 Task: Create a new task folder named 'Top Tasks' in Outlook.
Action: Mouse moved to (20, 181)
Screenshot: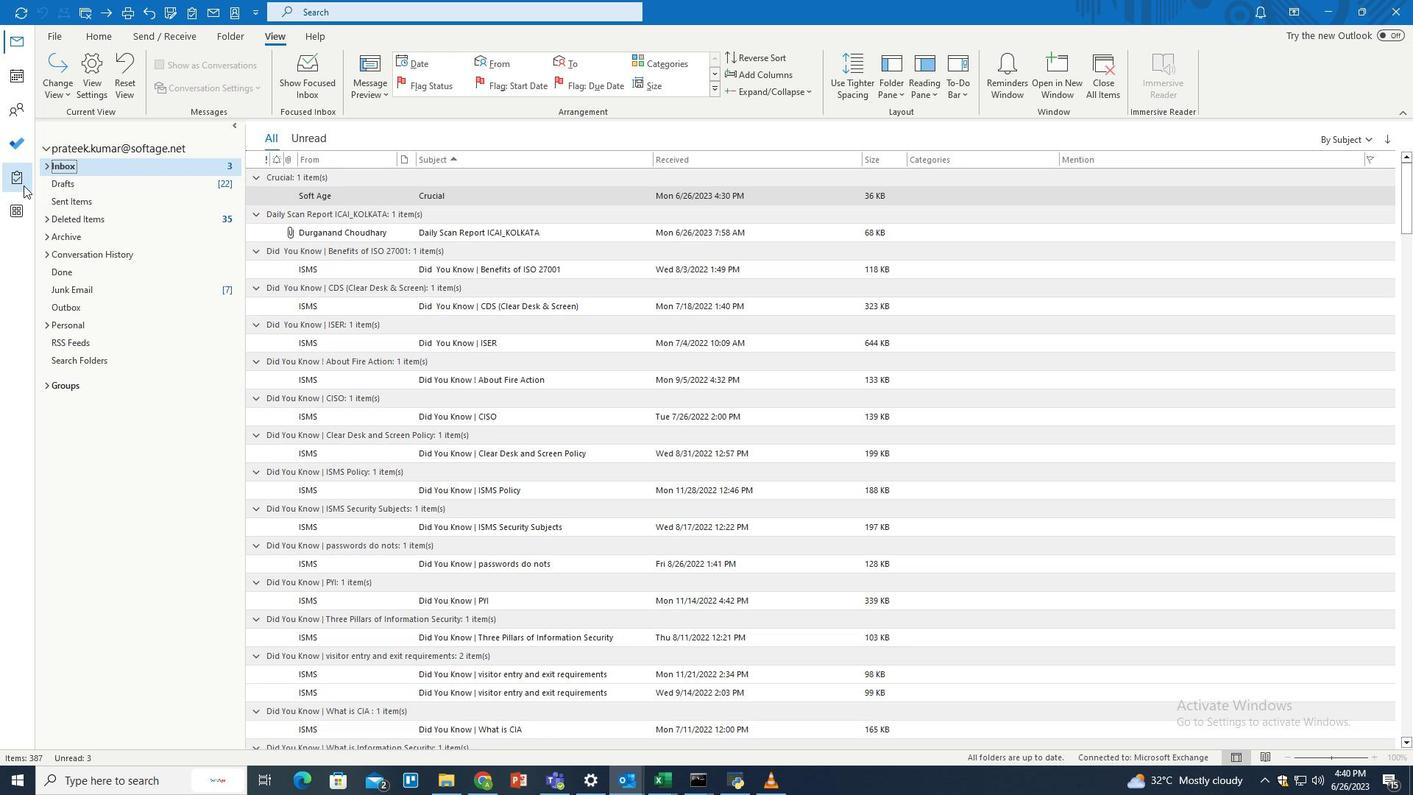 
Action: Mouse pressed left at (20, 181)
Screenshot: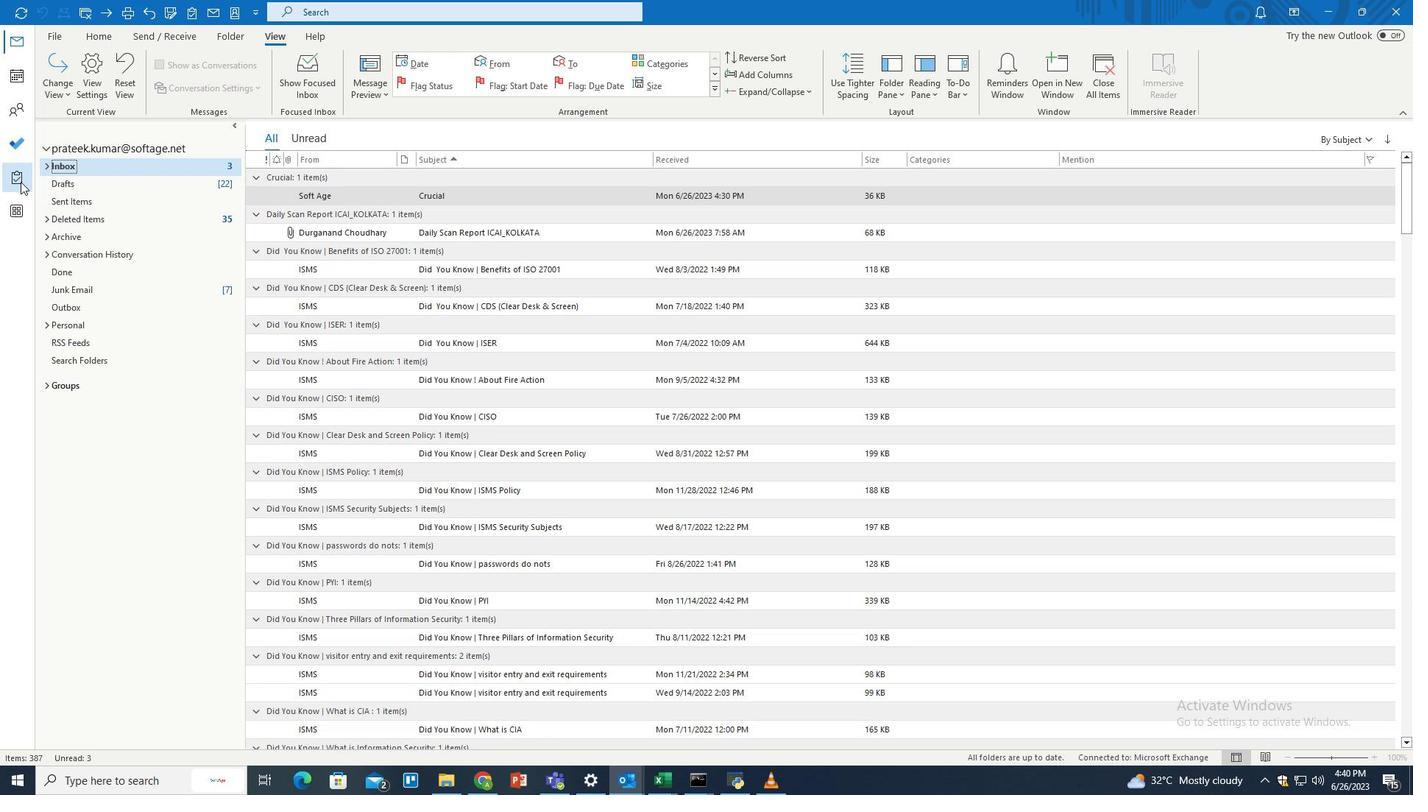
Action: Mouse moved to (224, 32)
Screenshot: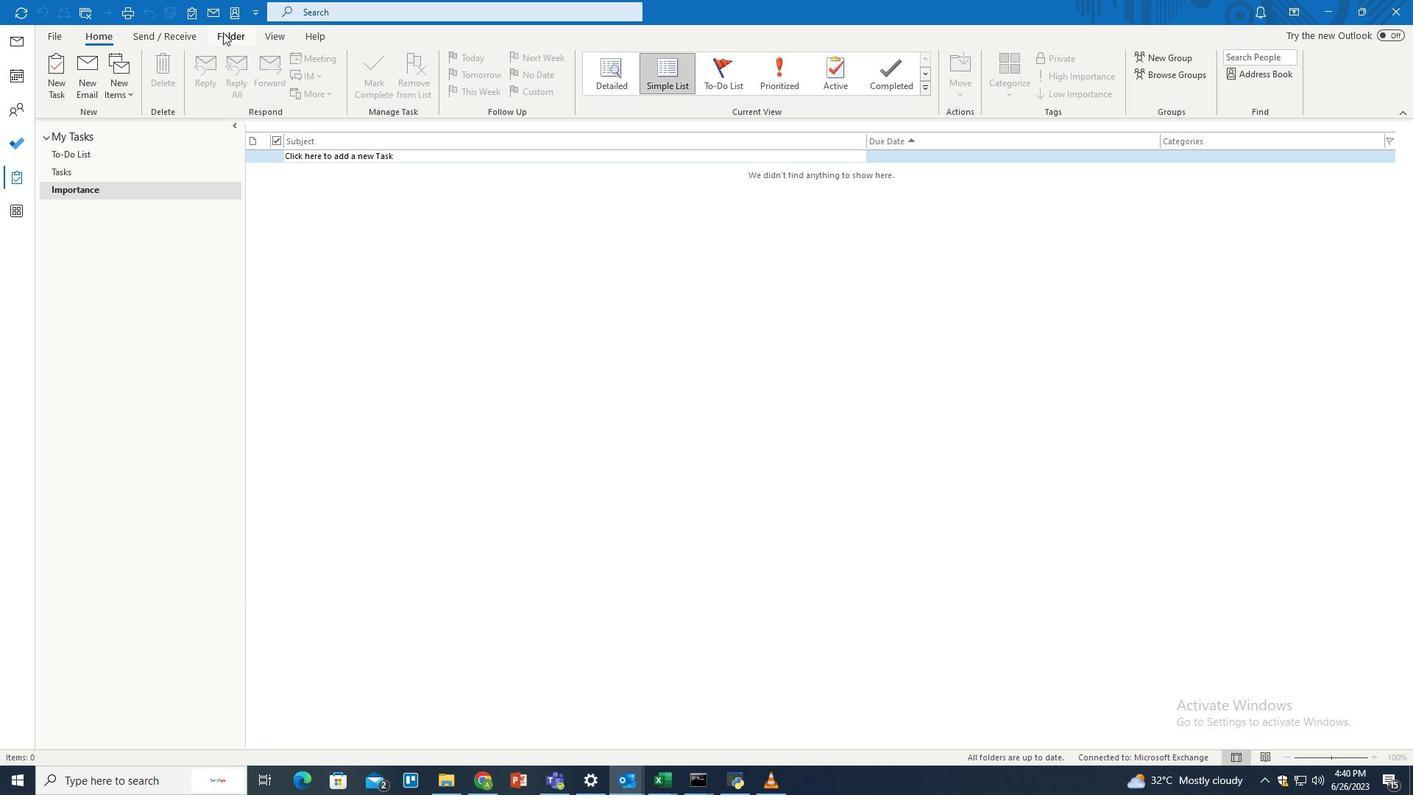 
Action: Mouse pressed left at (224, 32)
Screenshot: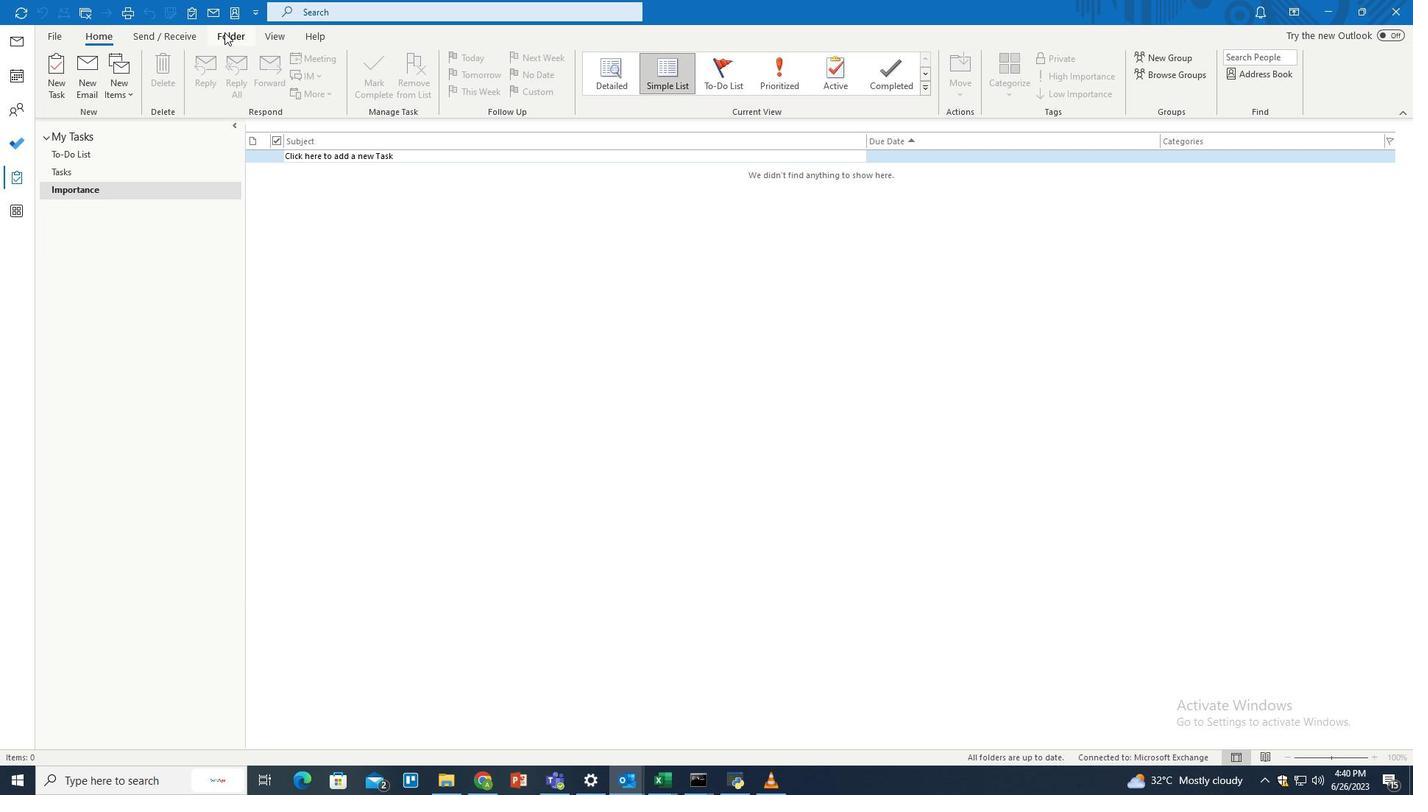 
Action: Mouse moved to (61, 91)
Screenshot: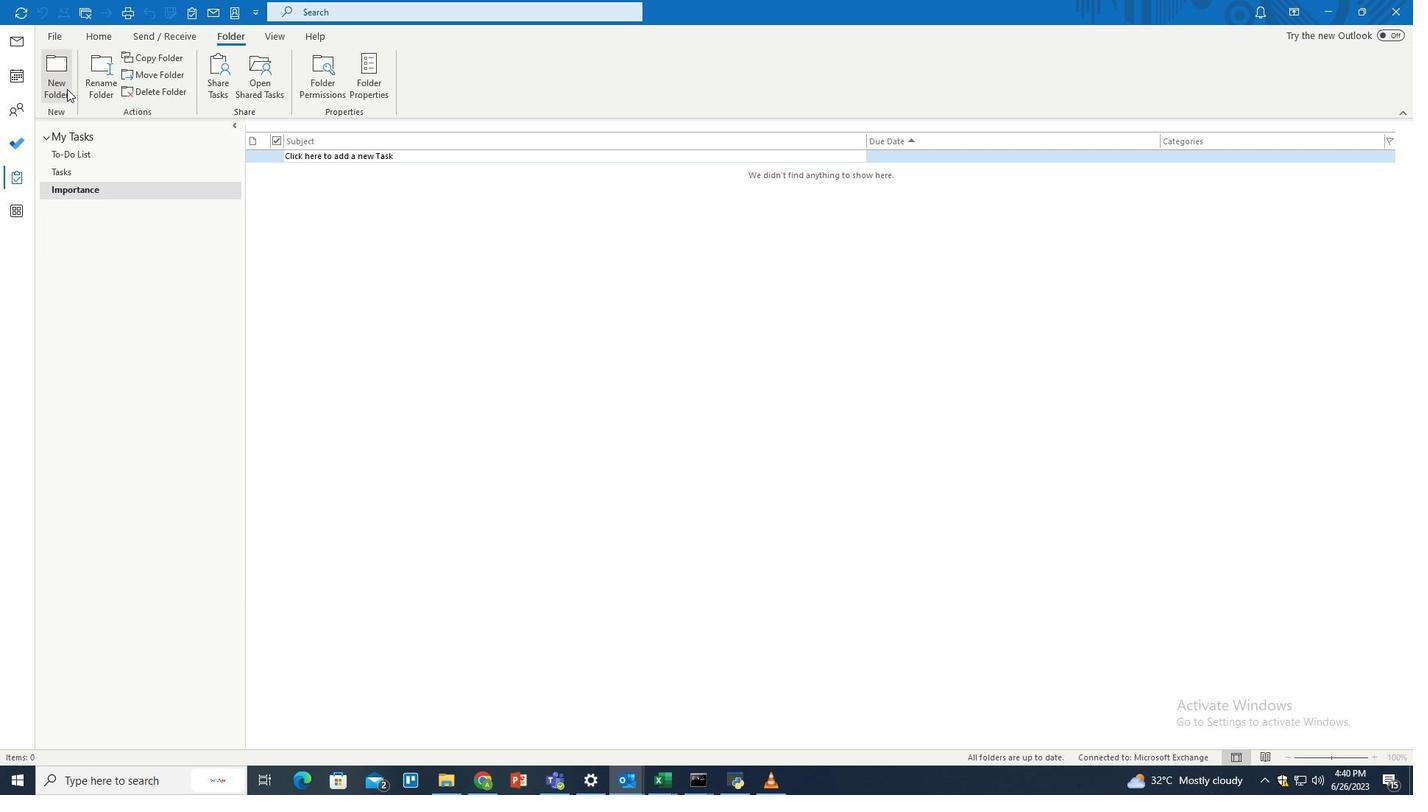 
Action: Mouse pressed left at (61, 91)
Screenshot: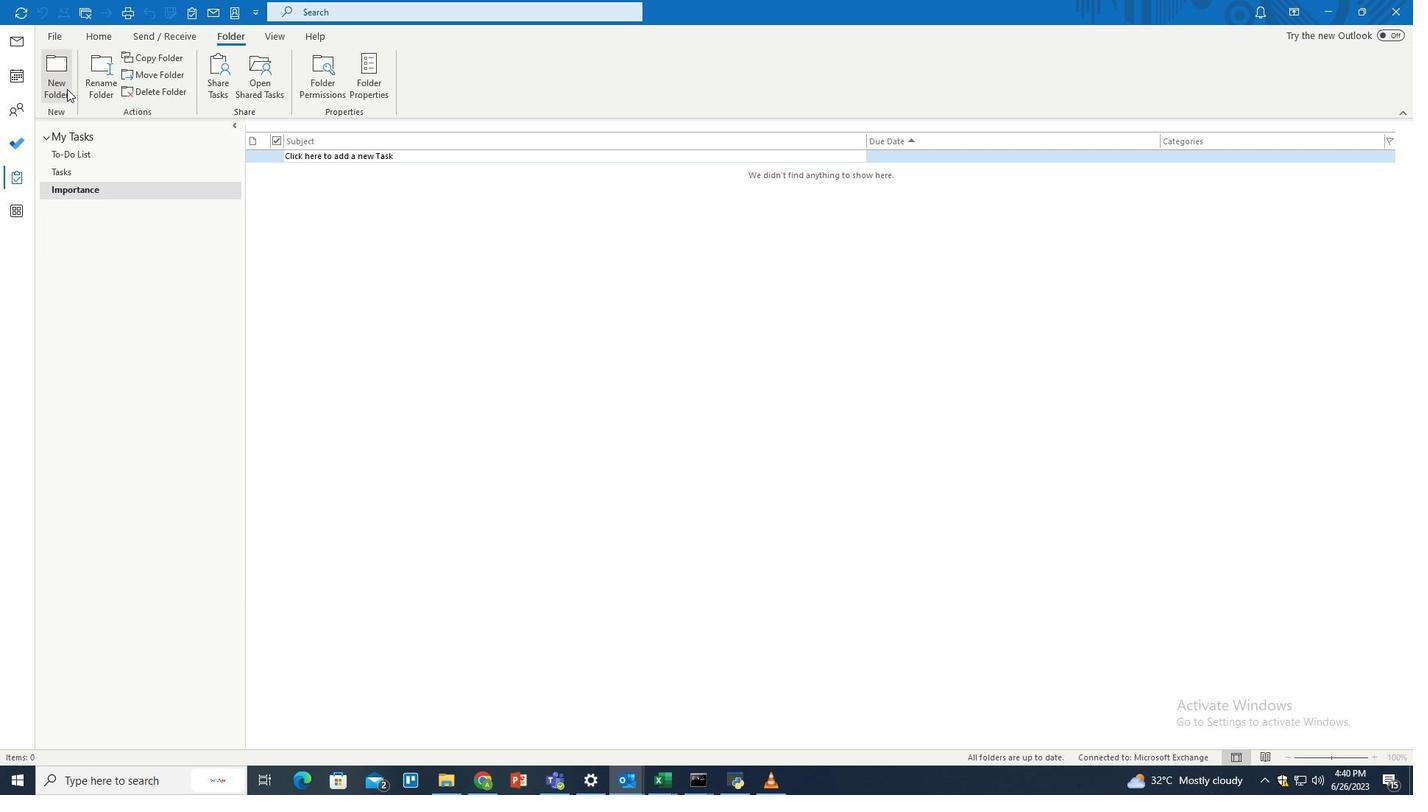 
Action: Mouse moved to (620, 287)
Screenshot: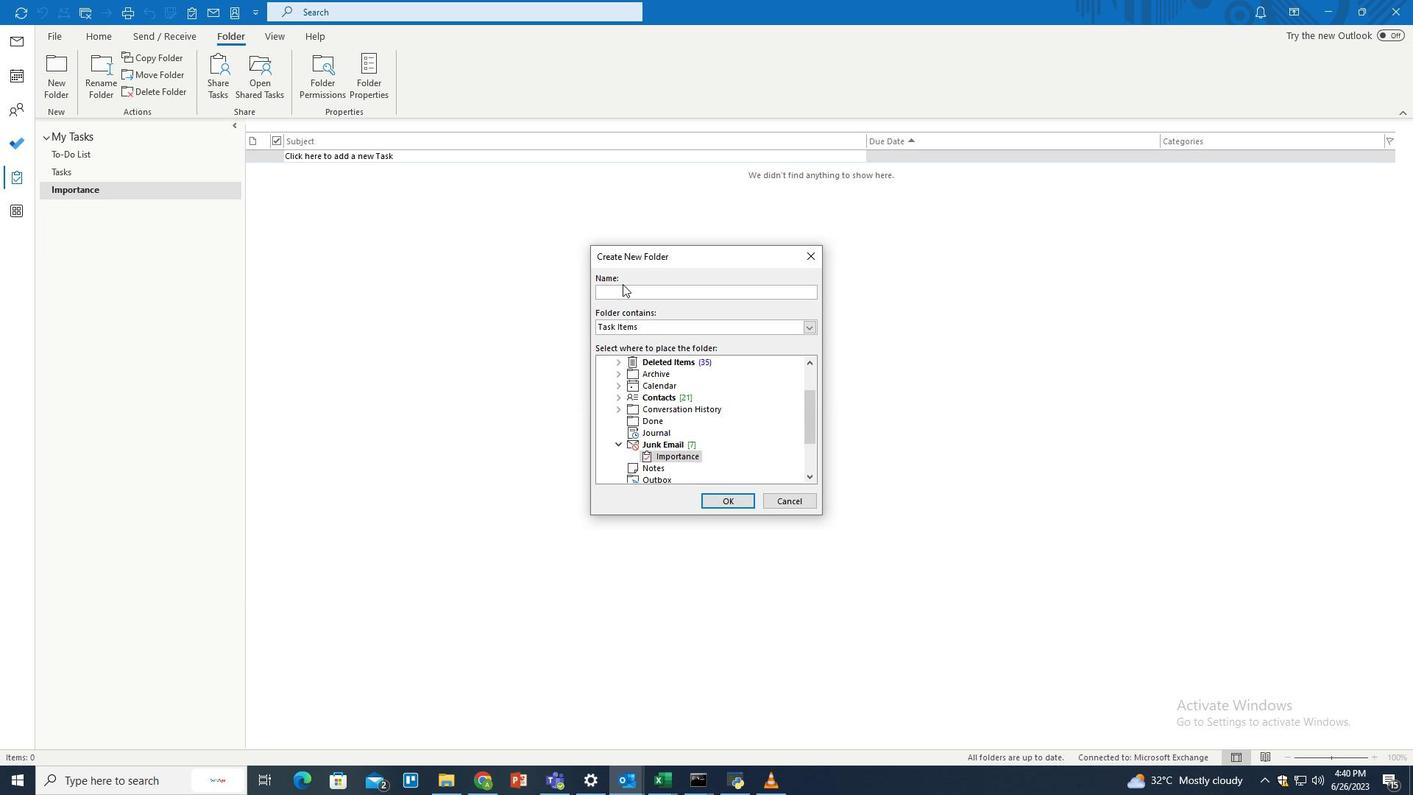
Action: Mouse pressed left at (620, 287)
Screenshot: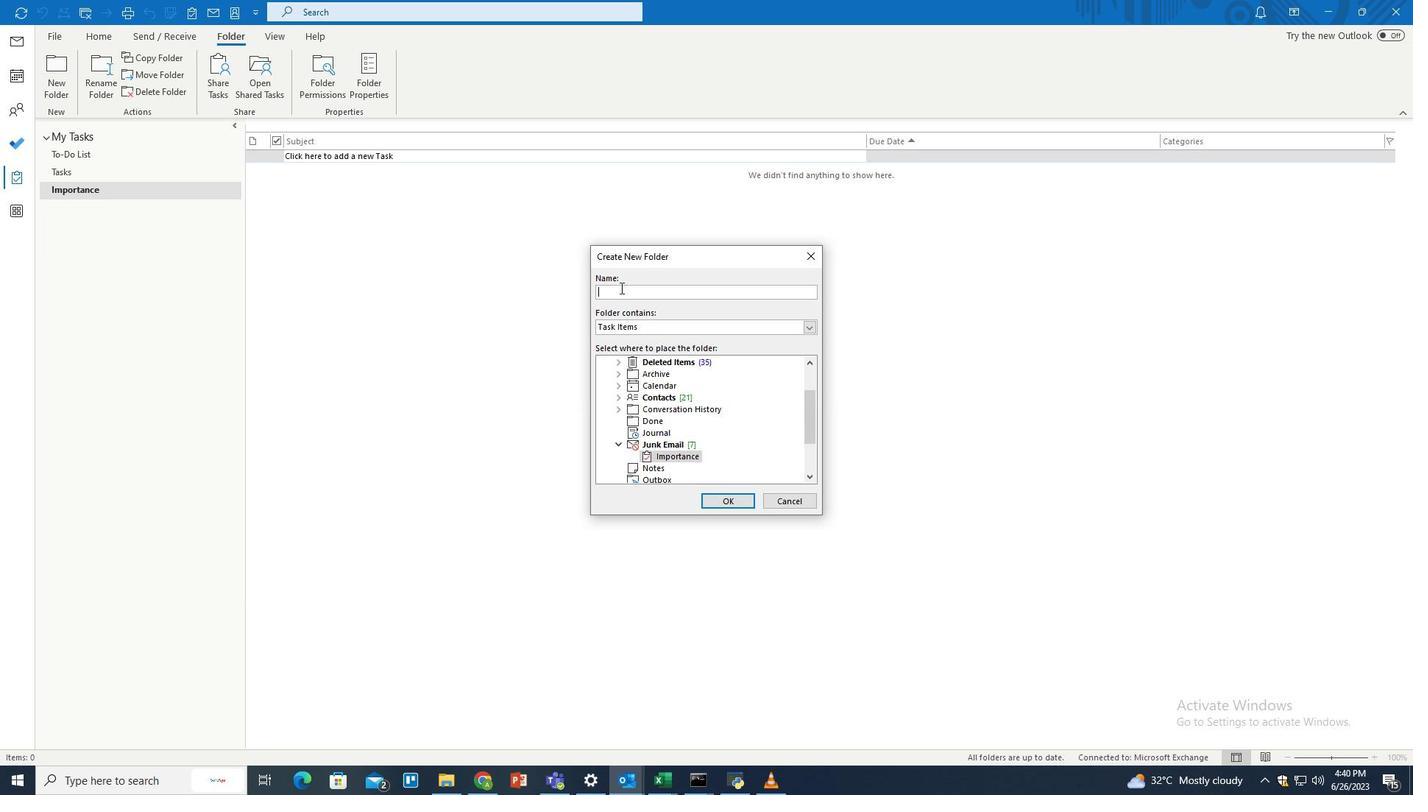 
Action: Key pressed <Key.shift><Key.shift><Key.shift><Key.shift><Key.shift>Top<Key.space><Key.shift>Tasks
Screenshot: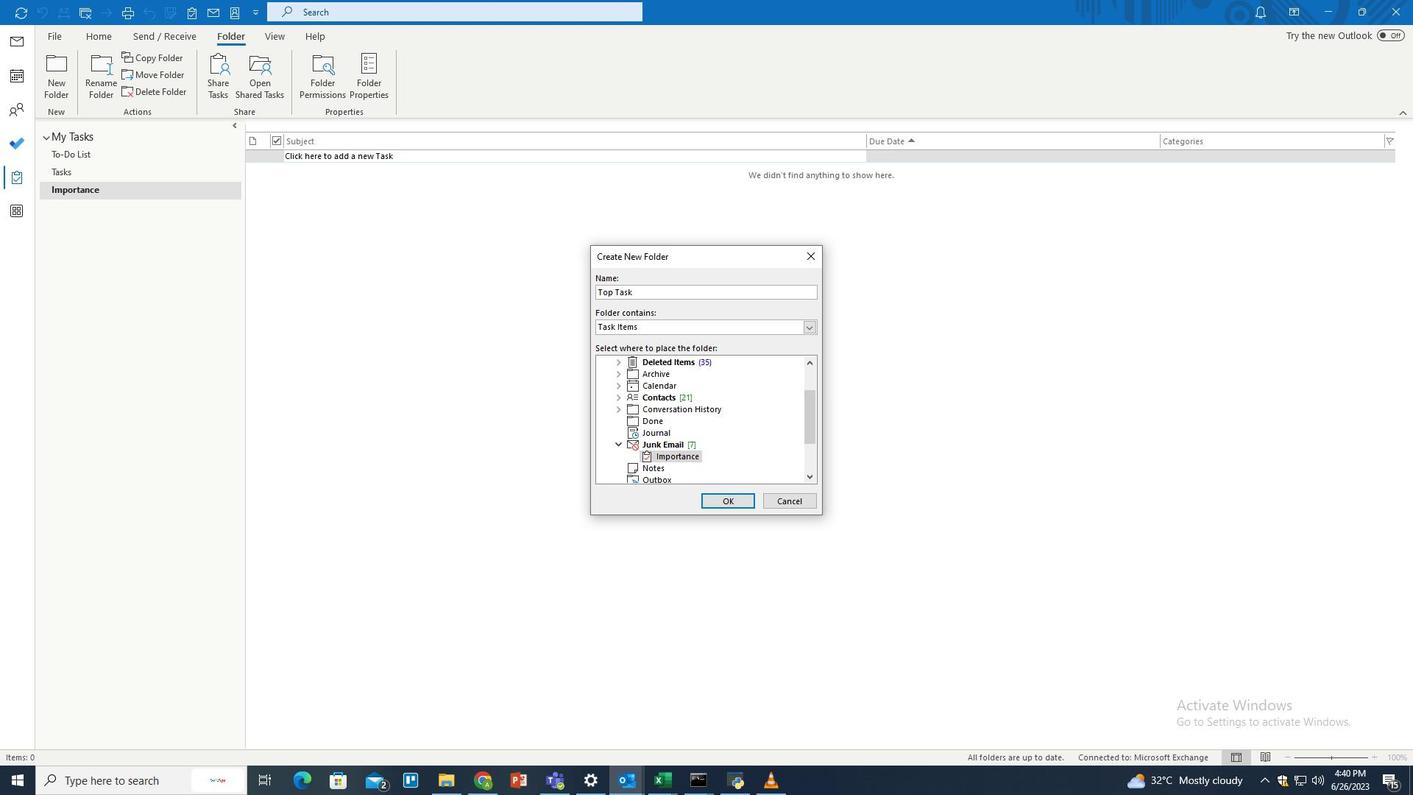 
Action: Mouse moved to (736, 502)
Screenshot: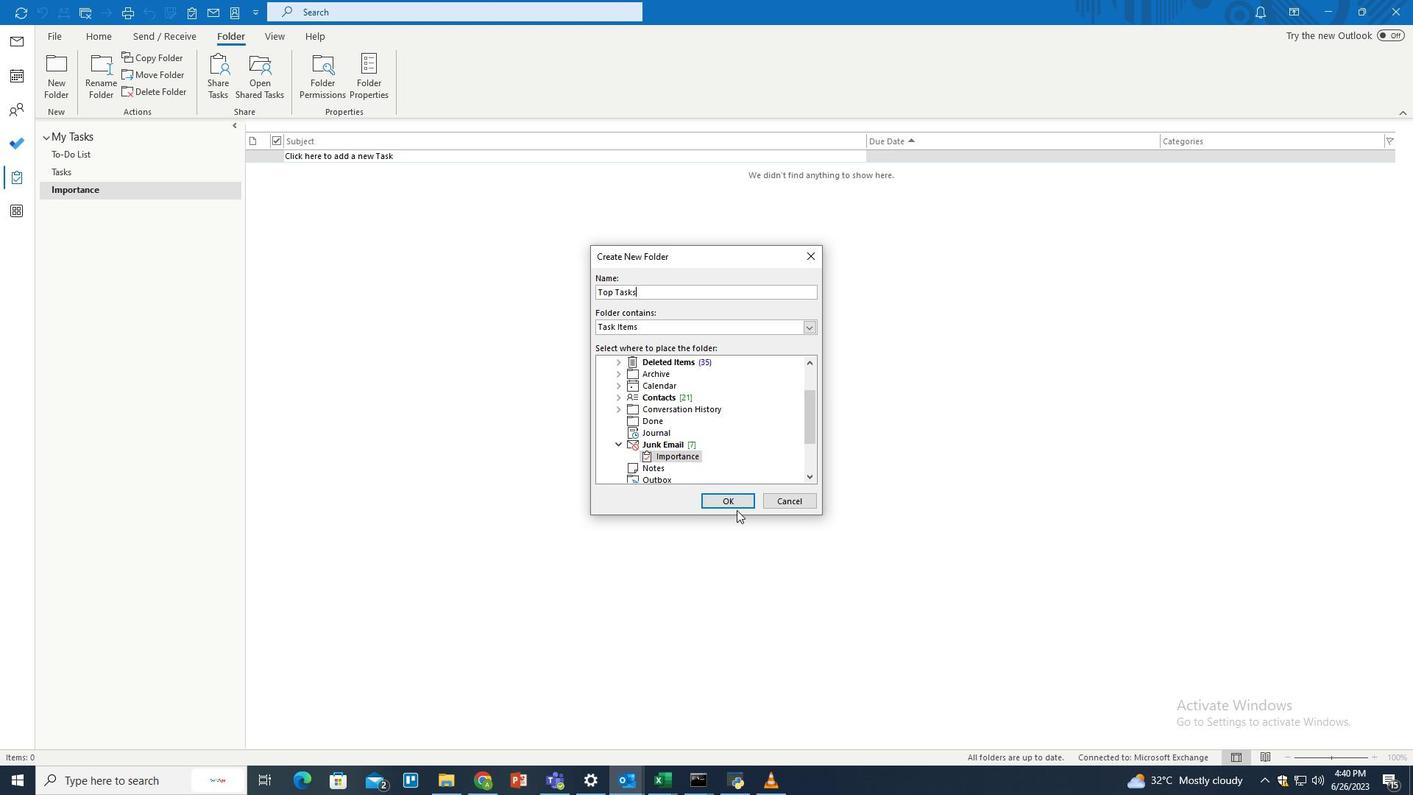 
Action: Mouse pressed left at (736, 502)
Screenshot: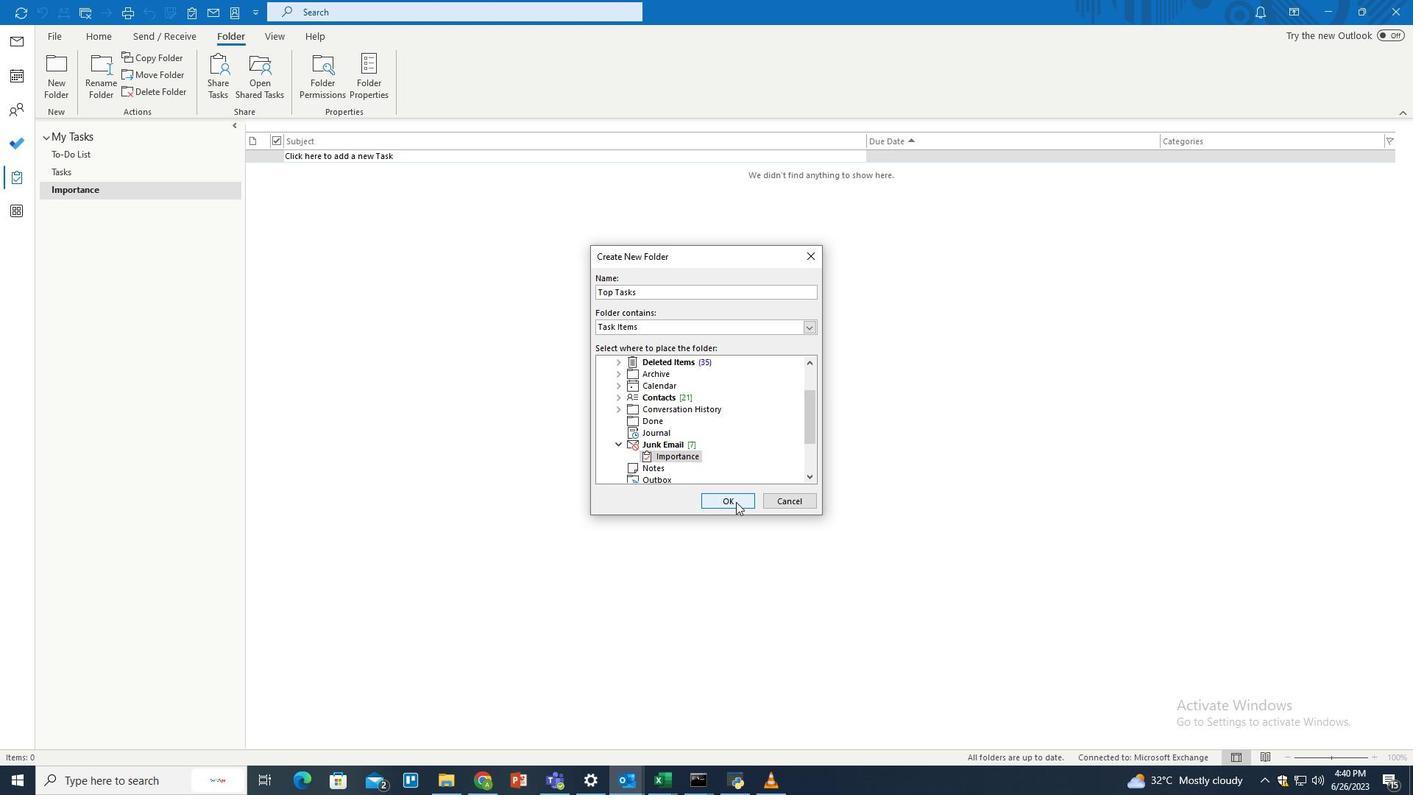 
